Task: Import certificate from Keystore
Action: Mouse moved to (185, 159)
Screenshot: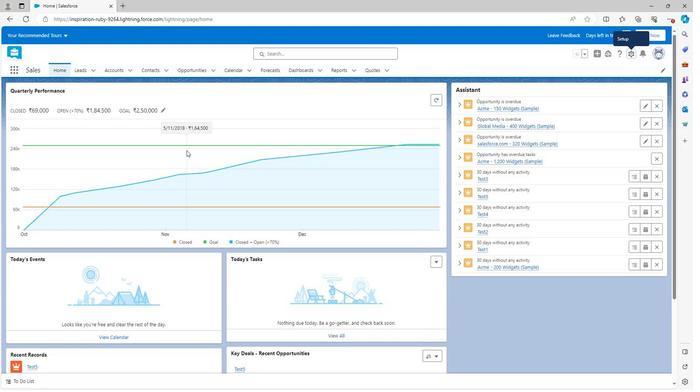
Action: Mouse scrolled (185, 158) with delta (0, 0)
Screenshot: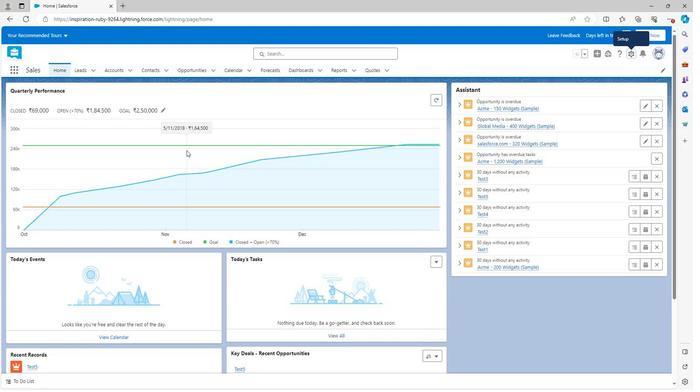 
Action: Mouse scrolled (185, 158) with delta (0, 0)
Screenshot: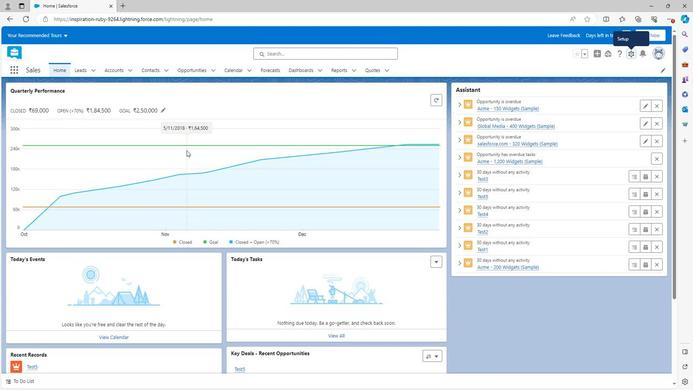 
Action: Mouse scrolled (185, 158) with delta (0, 0)
Screenshot: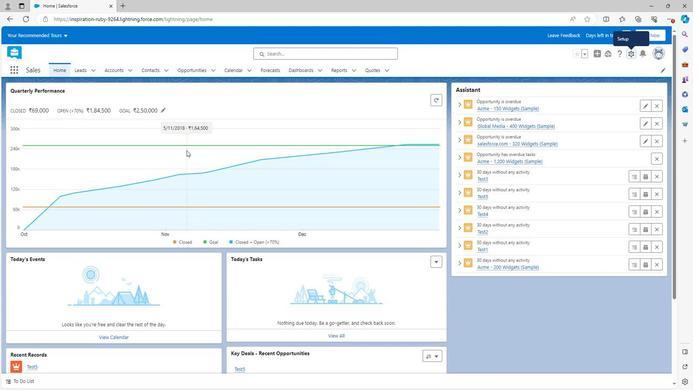 
Action: Mouse moved to (185, 159)
Screenshot: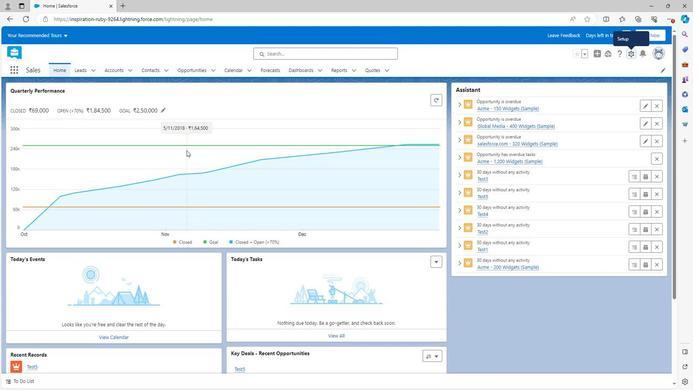 
Action: Mouse scrolled (185, 159) with delta (0, 0)
Screenshot: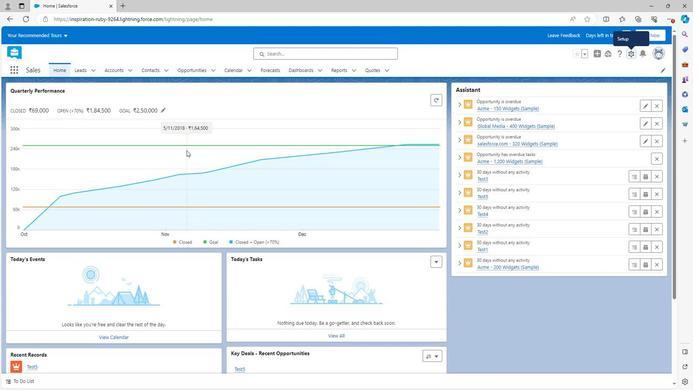 
Action: Mouse scrolled (185, 160) with delta (0, 0)
Screenshot: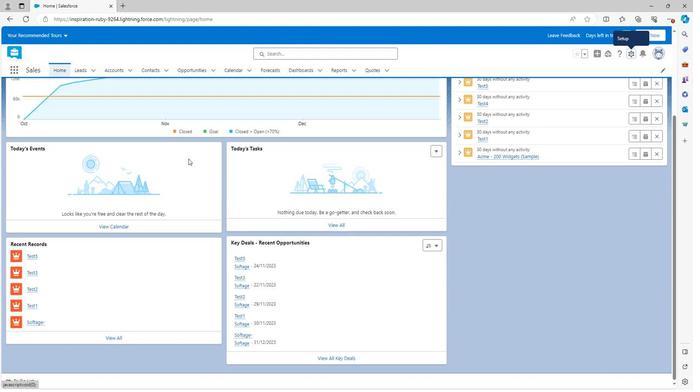 
Action: Mouse scrolled (185, 160) with delta (0, 0)
Screenshot: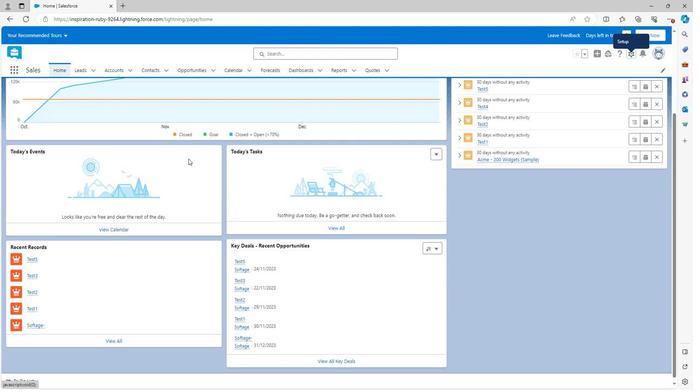 
Action: Mouse scrolled (185, 160) with delta (0, 0)
Screenshot: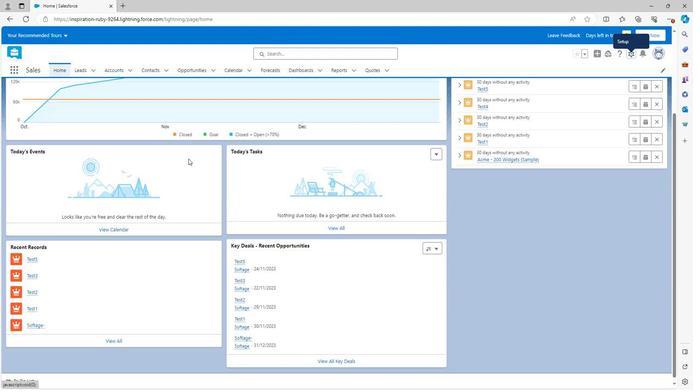 
Action: Mouse scrolled (185, 160) with delta (0, 0)
Screenshot: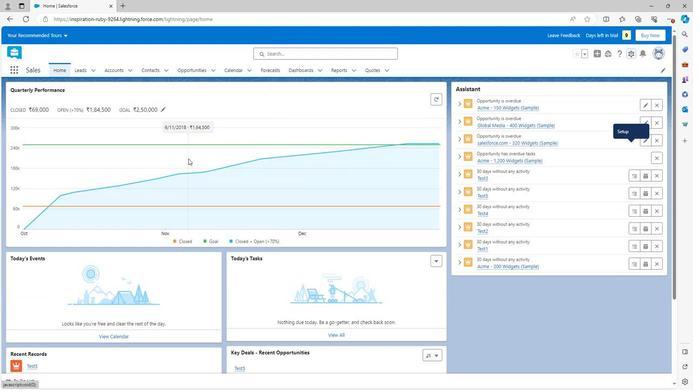 
Action: Mouse scrolled (185, 160) with delta (0, 0)
Screenshot: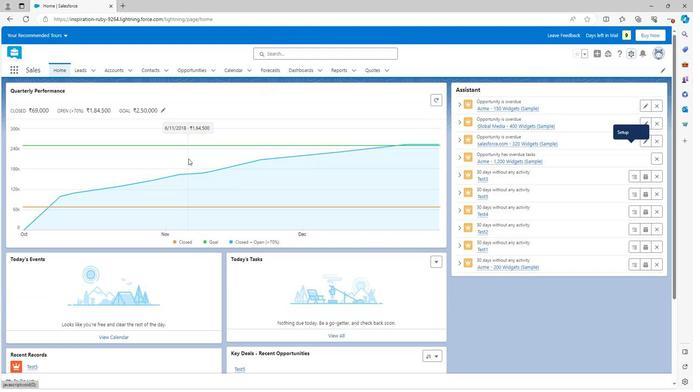 
Action: Mouse moved to (628, 53)
Screenshot: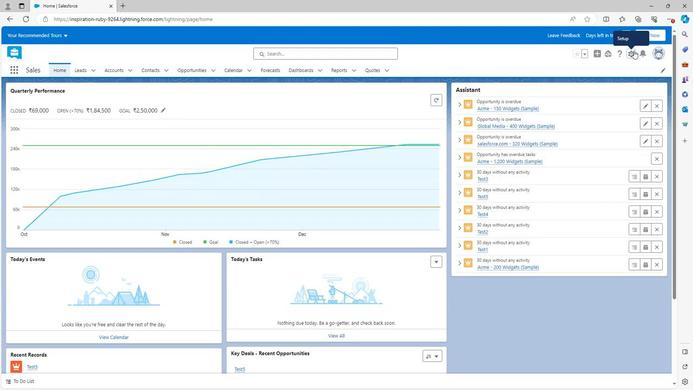 
Action: Mouse pressed left at (628, 53)
Screenshot: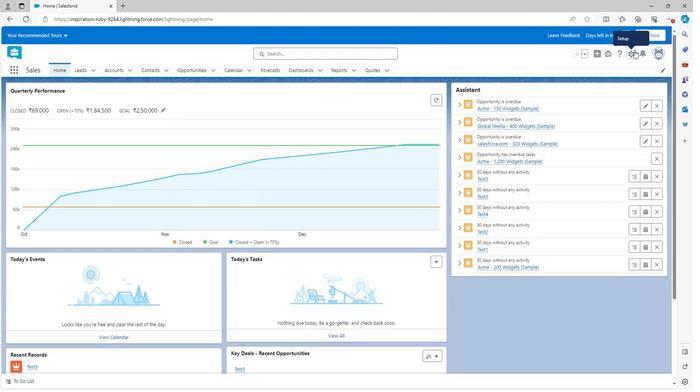 
Action: Mouse moved to (599, 78)
Screenshot: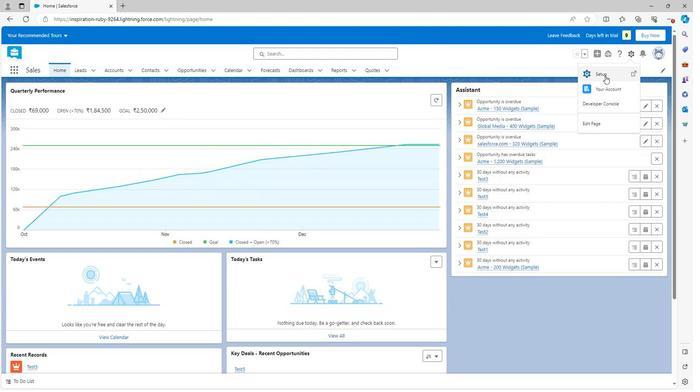 
Action: Mouse pressed left at (599, 78)
Screenshot: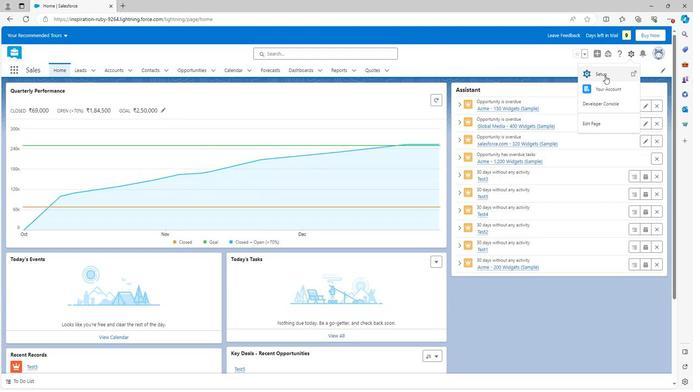 
Action: Mouse moved to (28, 294)
Screenshot: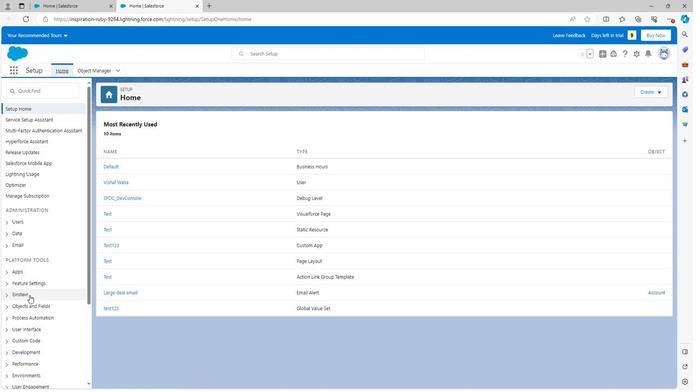 
Action: Mouse scrolled (28, 294) with delta (0, 0)
Screenshot: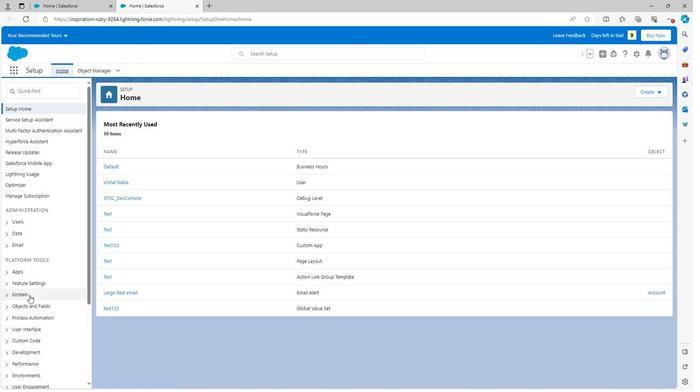 
Action: Mouse scrolled (28, 294) with delta (0, 0)
Screenshot: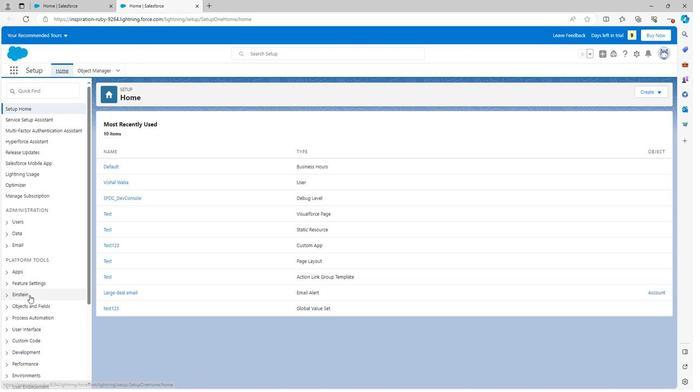 
Action: Mouse scrolled (28, 294) with delta (0, 0)
Screenshot: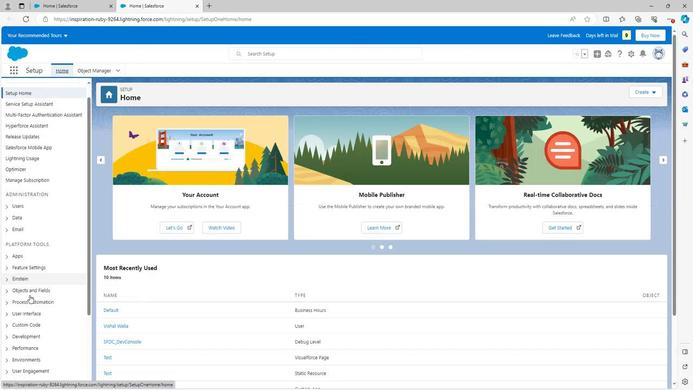 
Action: Mouse scrolled (28, 294) with delta (0, 0)
Screenshot: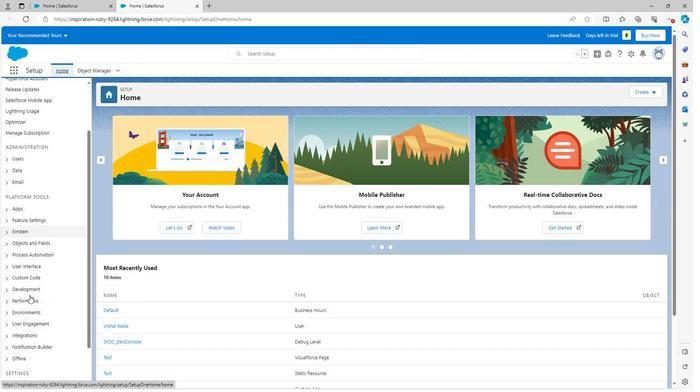 
Action: Mouse scrolled (28, 294) with delta (0, 0)
Screenshot: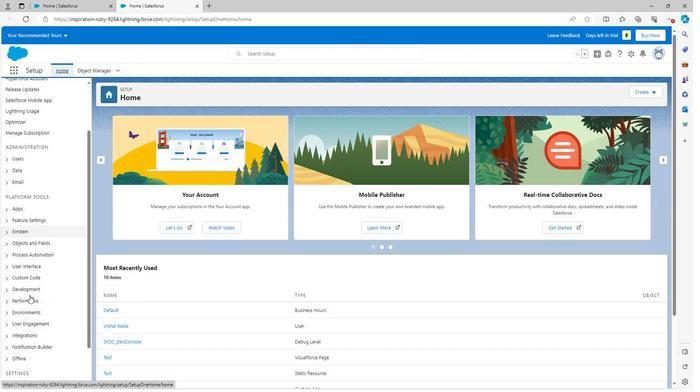 
Action: Mouse scrolled (28, 294) with delta (0, 0)
Screenshot: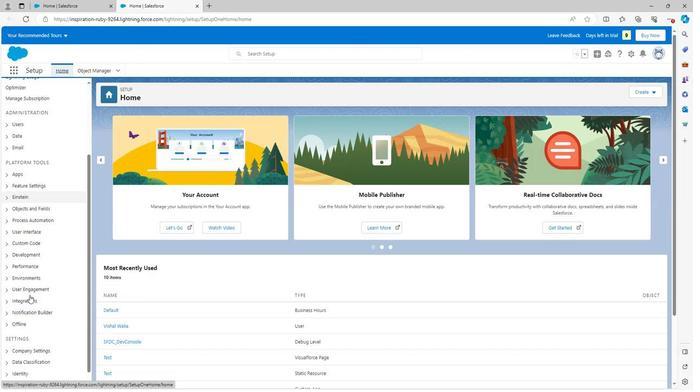 
Action: Mouse moved to (28, 300)
Screenshot: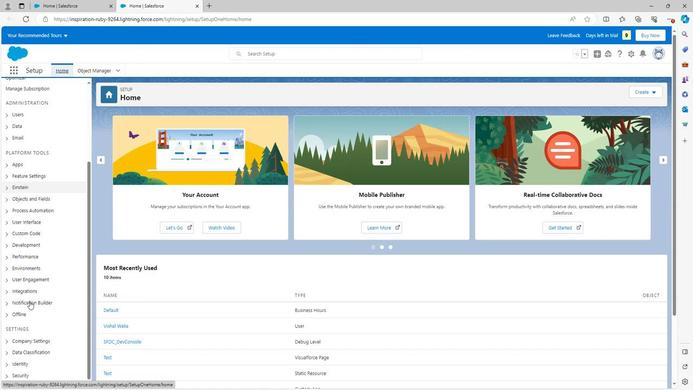 
Action: Mouse scrolled (28, 300) with delta (0, 0)
Screenshot: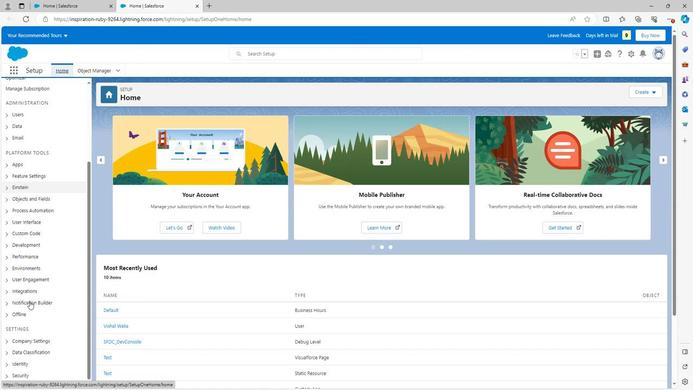 
Action: Mouse moved to (4, 375)
Screenshot: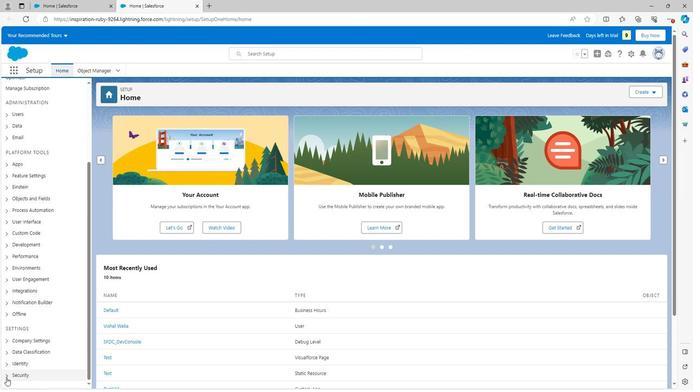 
Action: Mouse pressed left at (4, 375)
Screenshot: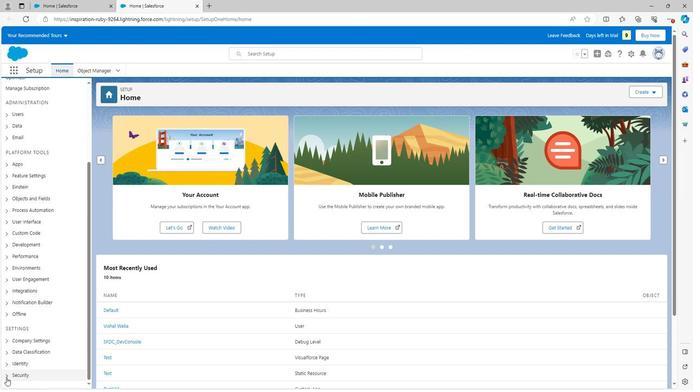 
Action: Mouse moved to (4, 374)
Screenshot: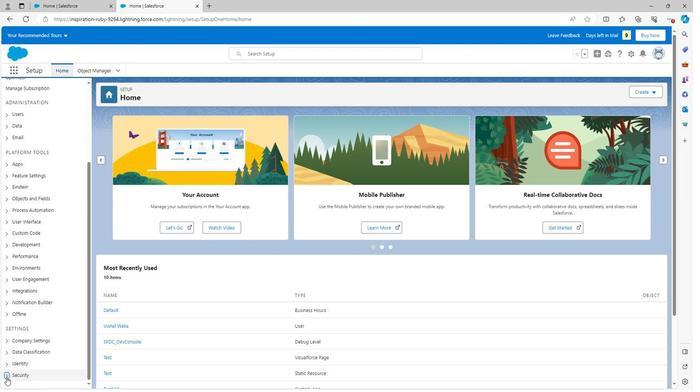 
Action: Mouse scrolled (4, 373) with delta (0, 0)
Screenshot: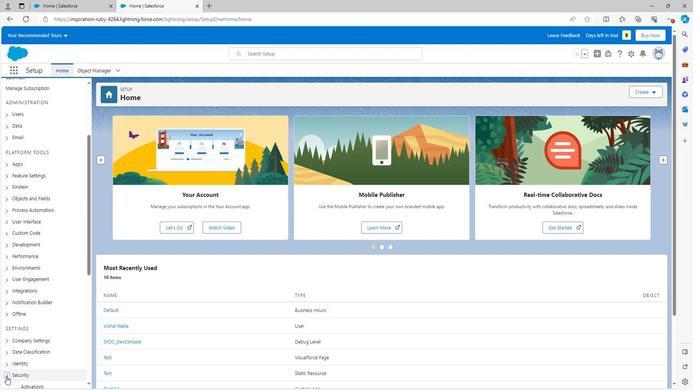 
Action: Mouse scrolled (4, 373) with delta (0, 0)
Screenshot: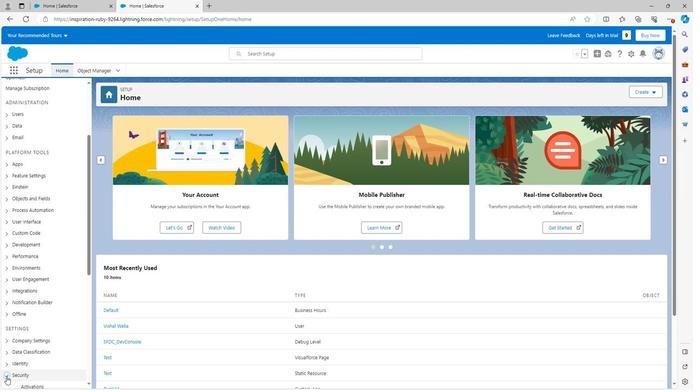 
Action: Mouse scrolled (4, 373) with delta (0, 0)
Screenshot: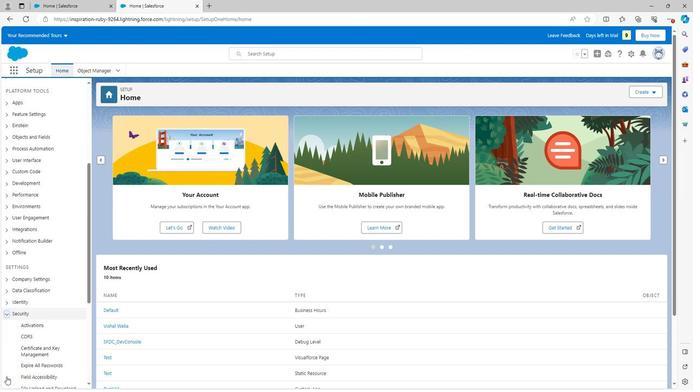
Action: Mouse scrolled (4, 373) with delta (0, 0)
Screenshot: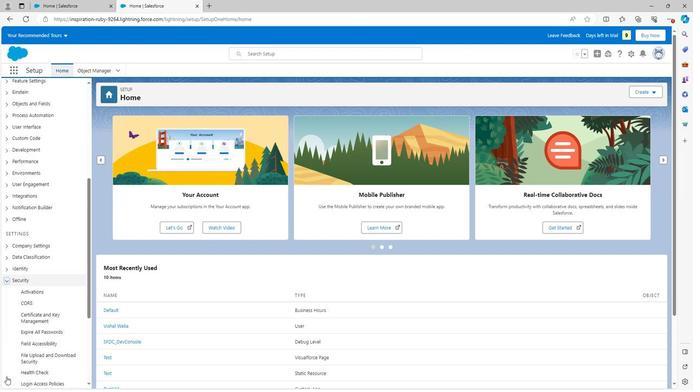 
Action: Mouse scrolled (4, 373) with delta (0, 0)
Screenshot: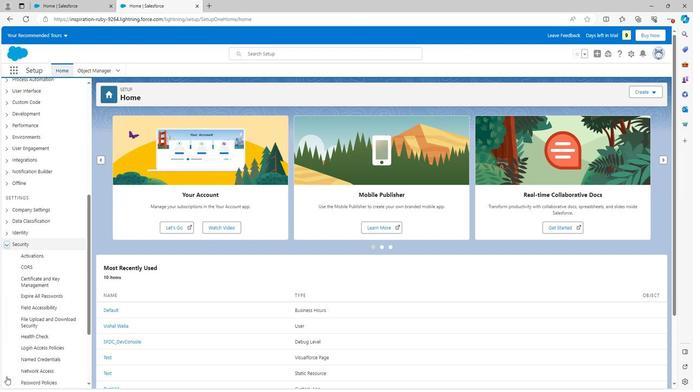 
Action: Mouse scrolled (4, 373) with delta (0, 0)
Screenshot: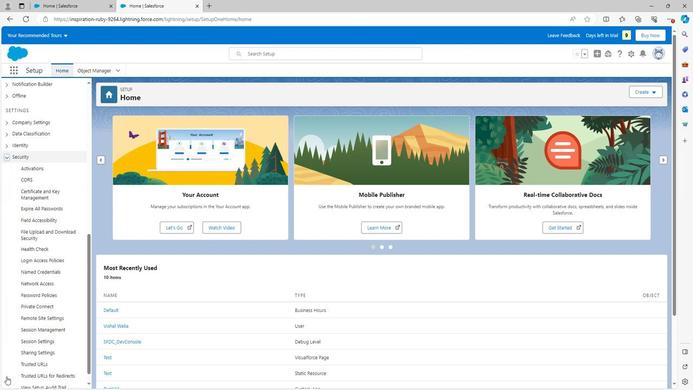 
Action: Mouse moved to (36, 184)
Screenshot: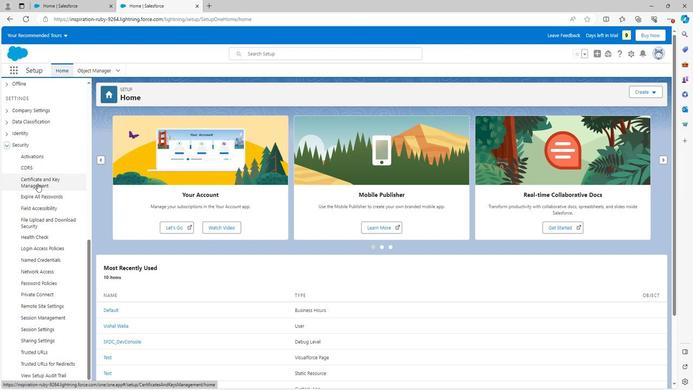 
Action: Mouse pressed left at (36, 184)
Screenshot: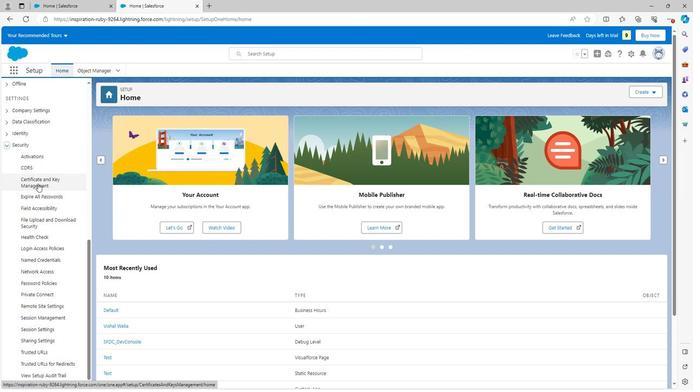 
Action: Mouse moved to (433, 183)
Screenshot: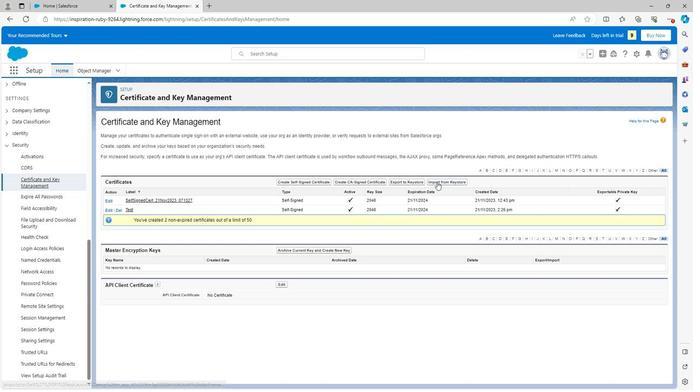 
Action: Mouse pressed left at (433, 183)
Screenshot: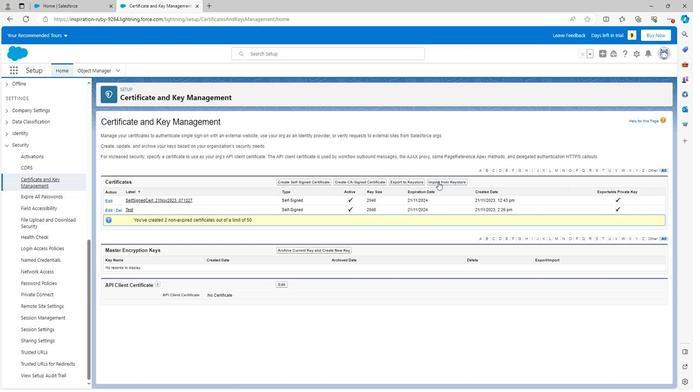 
Action: Mouse moved to (41, 183)
Screenshot: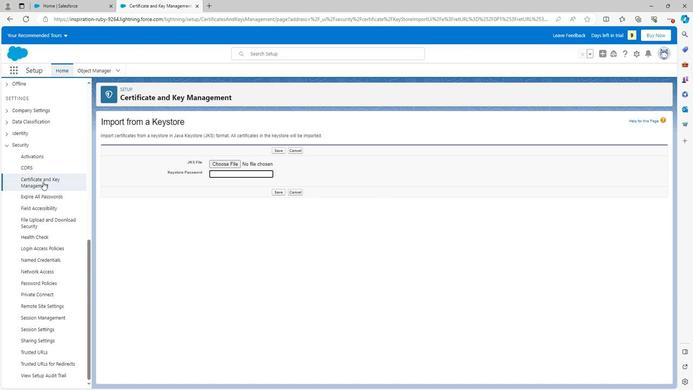 
Action: Mouse pressed left at (41, 183)
Screenshot: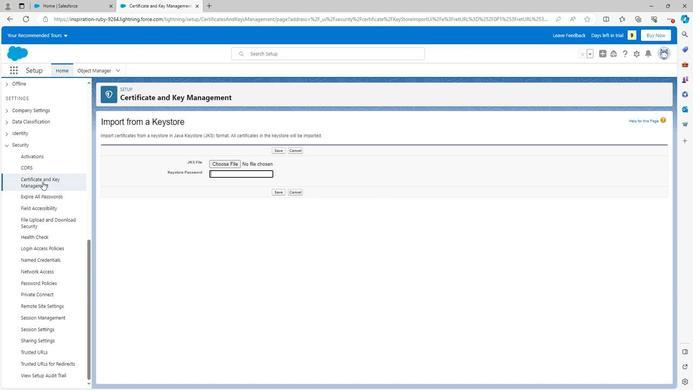 
Action: Mouse moved to (273, 182)
Screenshot: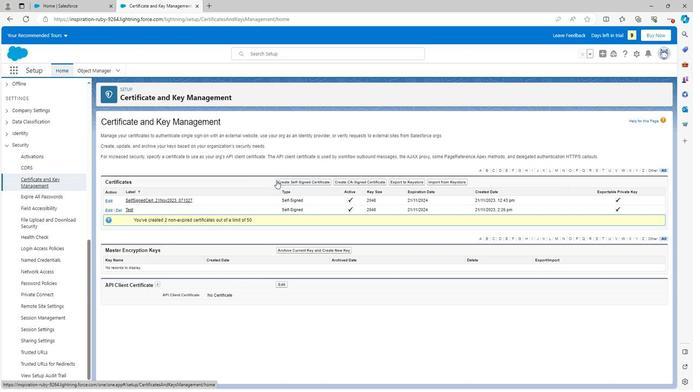 
